 Task: In Heading Arial with underline. Font size of heading  '18'Font style of data Calibri. Font size of data  9Alignment of headline & data Align center. Fill color in heading,  RedFont color of data Black Apply border in Data No BorderIn the sheet   Sales data review book
Action: Mouse moved to (239, 470)
Screenshot: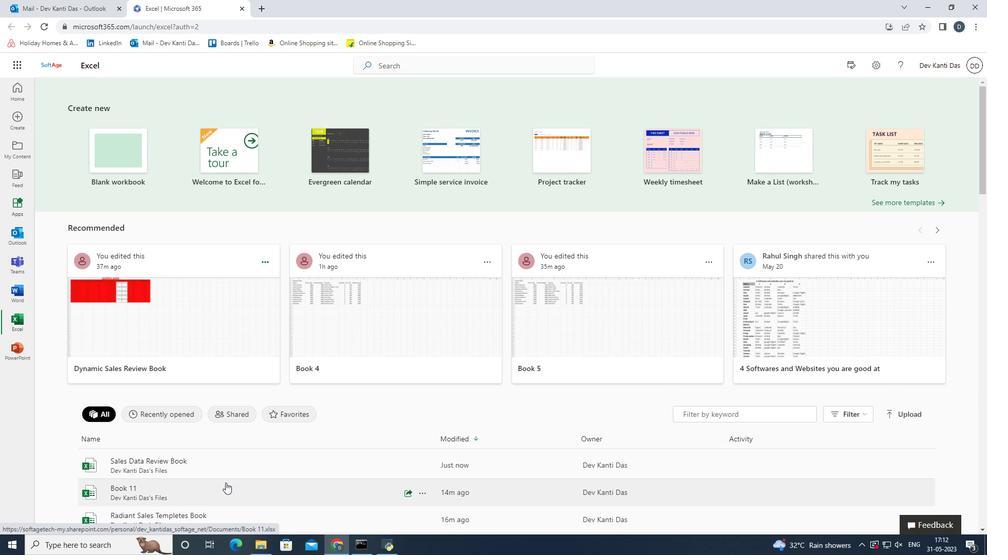 
Action: Mouse pressed left at (239, 470)
Screenshot: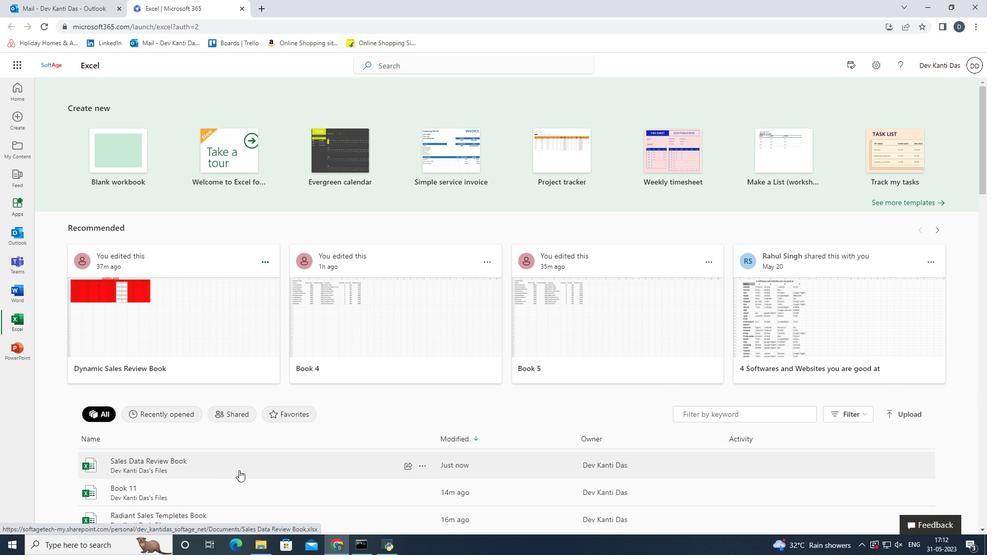 
Action: Mouse moved to (171, 107)
Screenshot: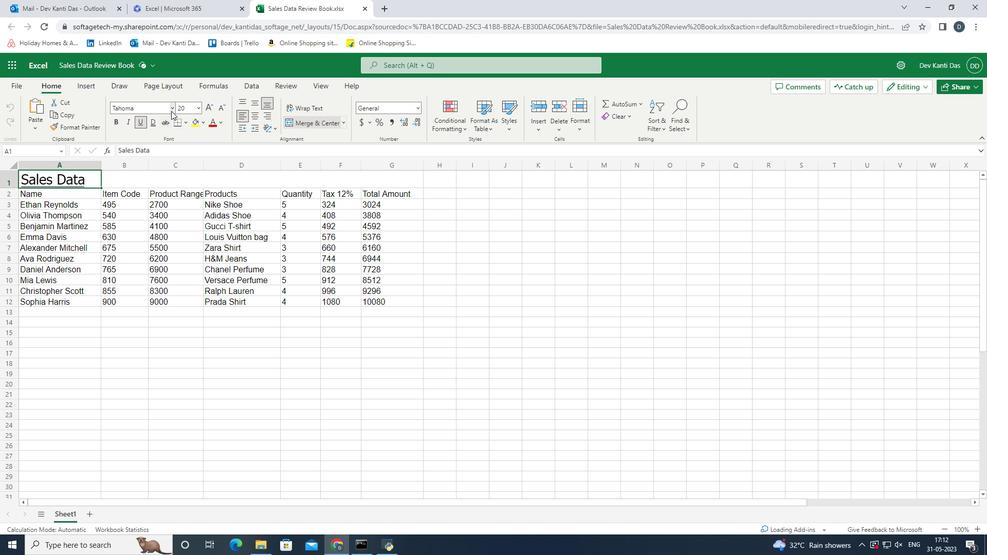 
Action: Mouse pressed left at (171, 107)
Screenshot: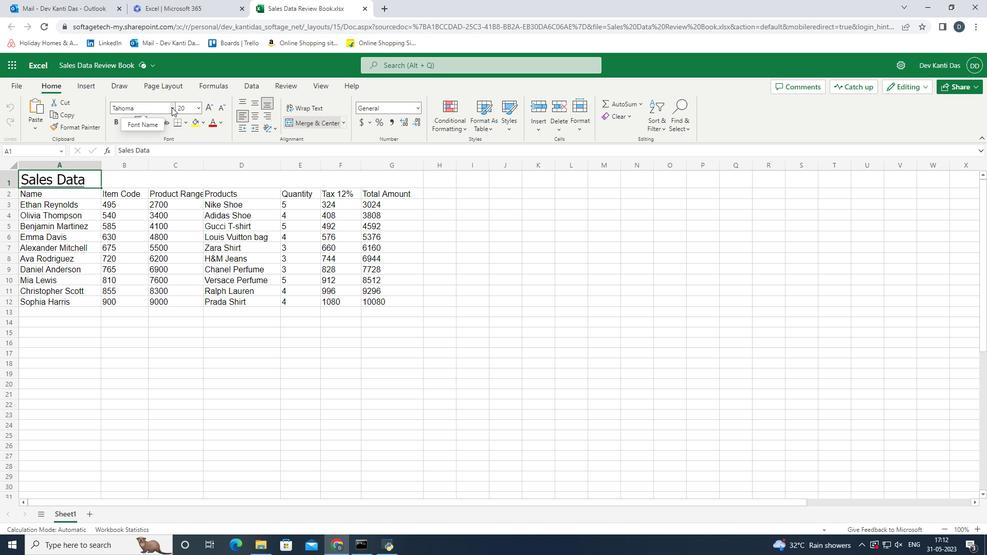 
Action: Mouse moved to (168, 152)
Screenshot: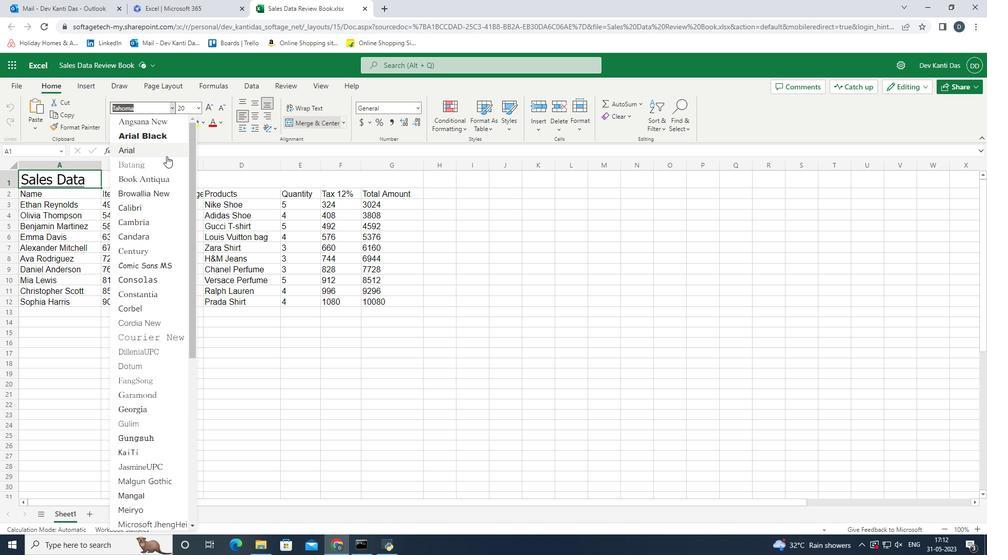 
Action: Mouse pressed left at (168, 152)
Screenshot: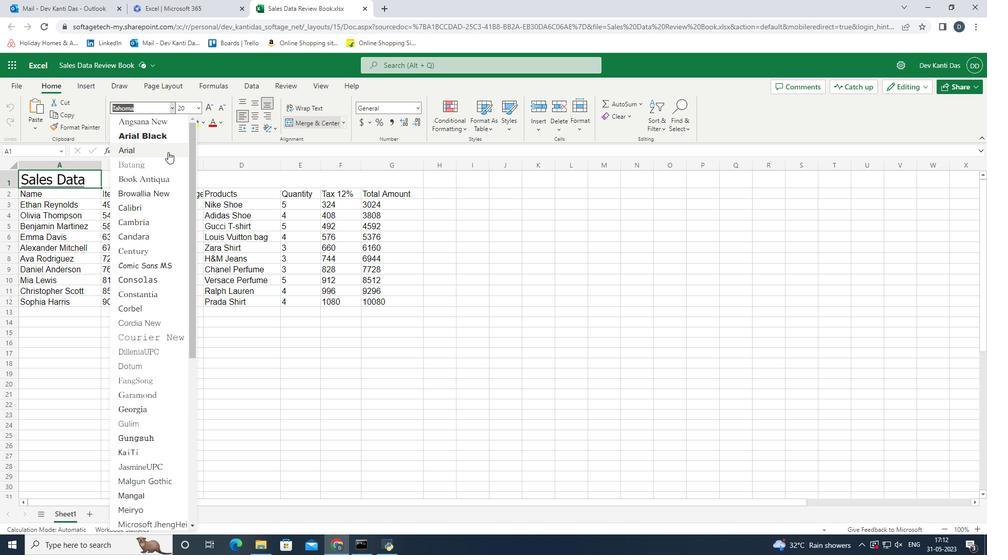 
Action: Mouse moved to (139, 119)
Screenshot: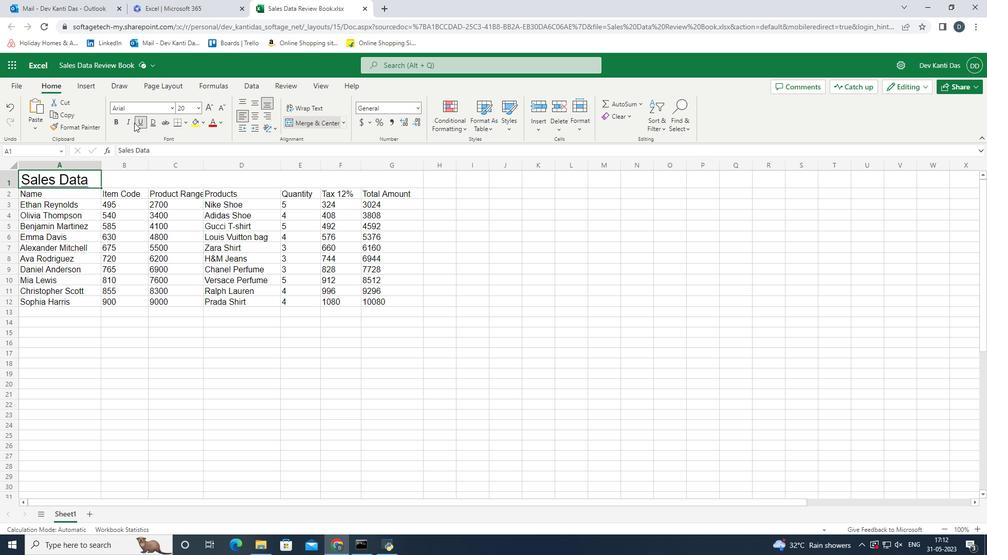 
Action: Mouse pressed left at (139, 119)
Screenshot: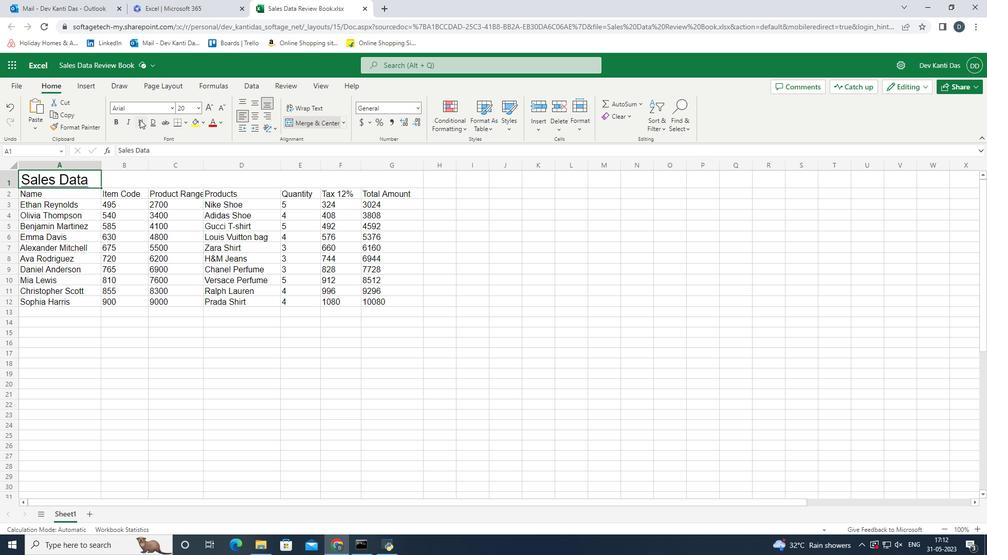 
Action: Mouse pressed left at (139, 119)
Screenshot: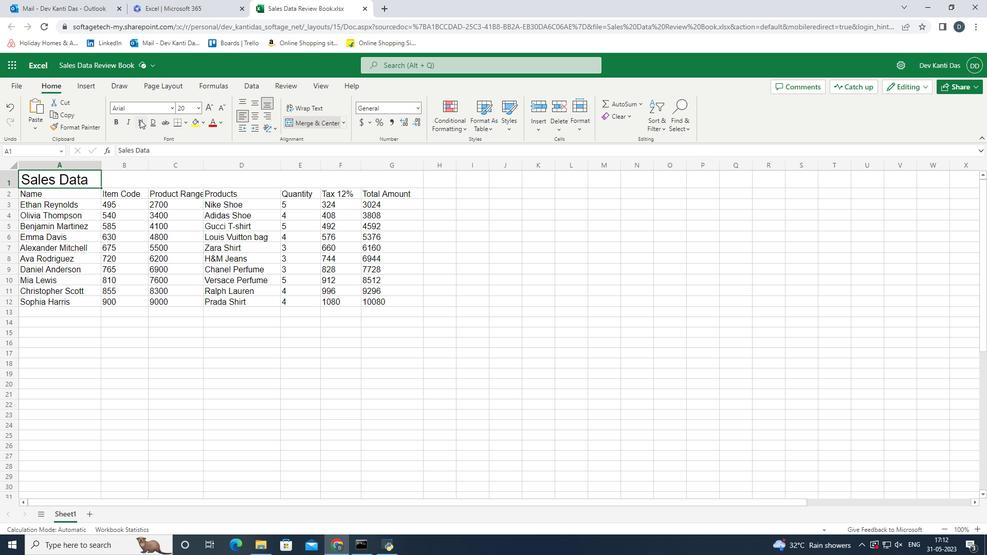 
Action: Mouse moved to (135, 181)
Screenshot: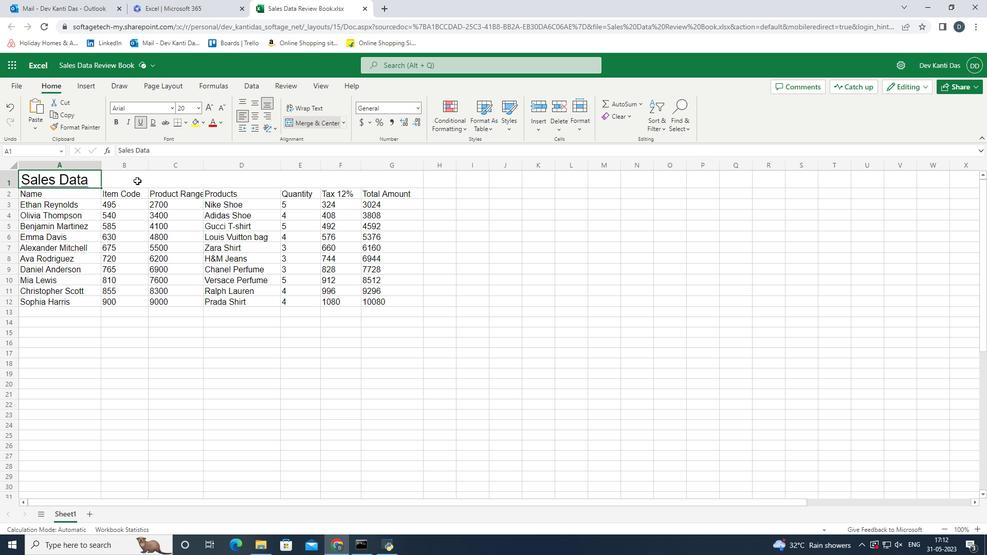 
Action: Mouse pressed left at (135, 181)
Screenshot: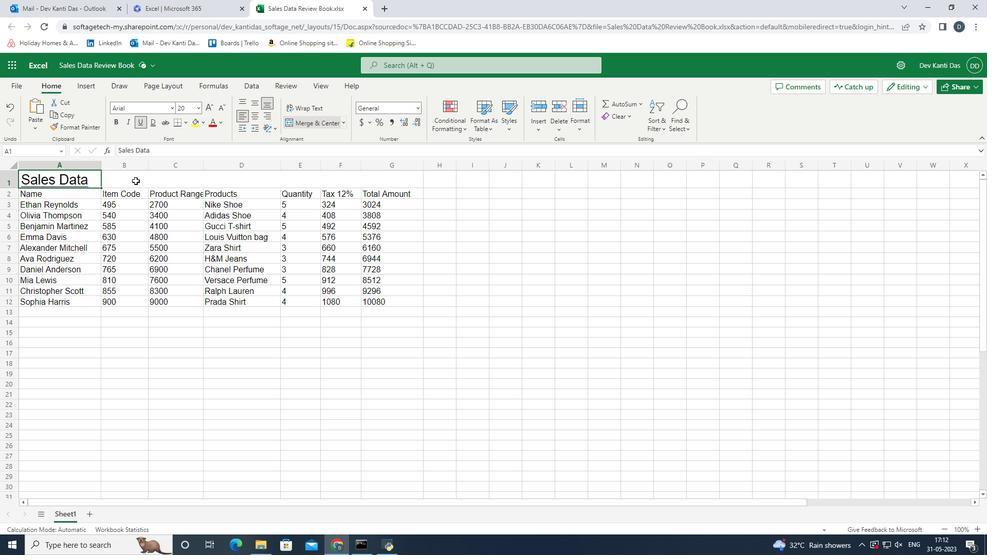 
Action: Mouse moved to (171, 108)
Screenshot: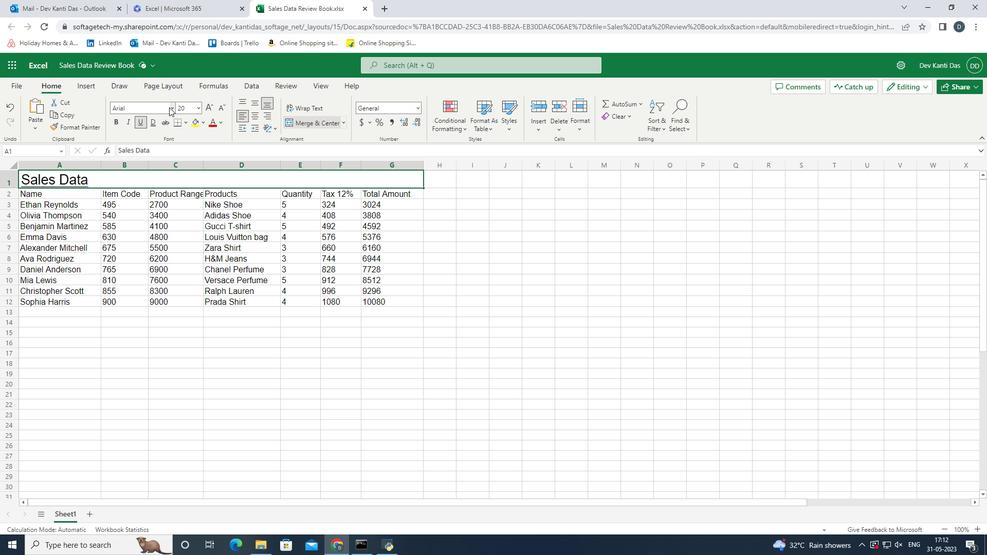 
Action: Mouse pressed left at (171, 108)
Screenshot: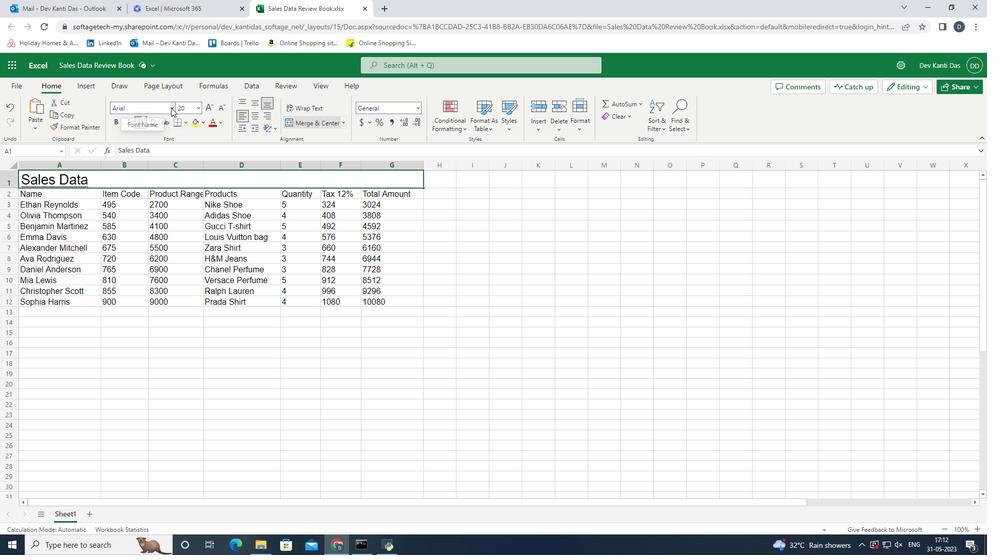 
Action: Mouse moved to (154, 150)
Screenshot: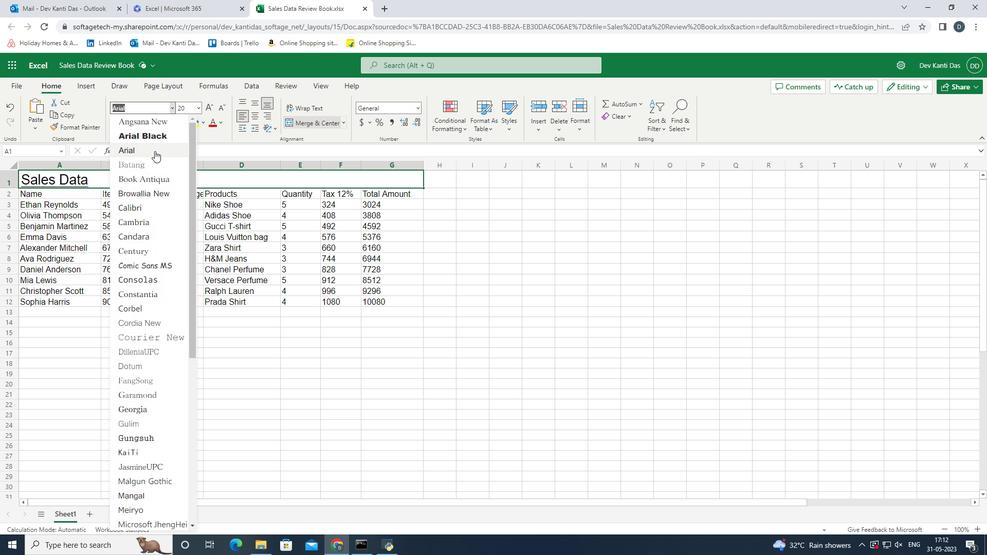
Action: Mouse pressed left at (154, 150)
Screenshot: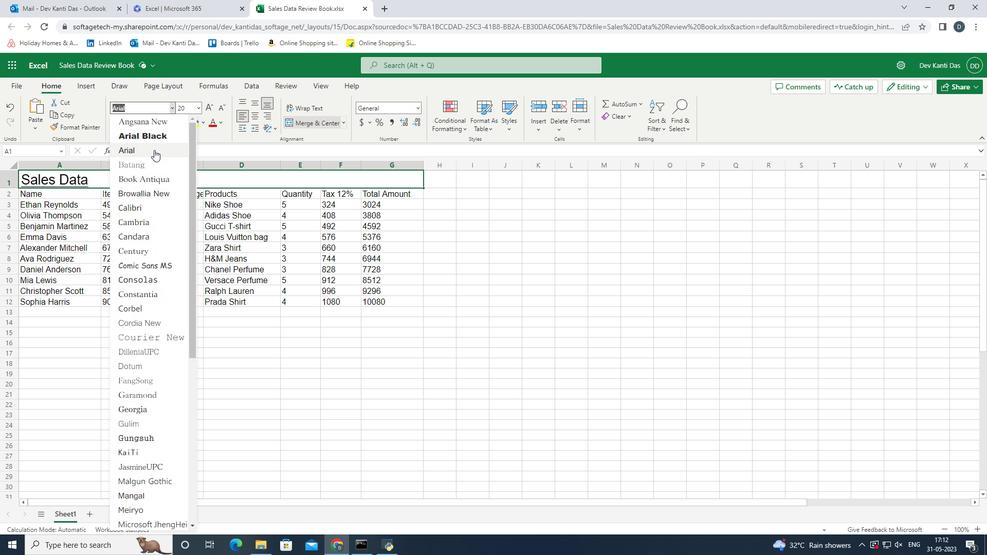
Action: Mouse moved to (200, 110)
Screenshot: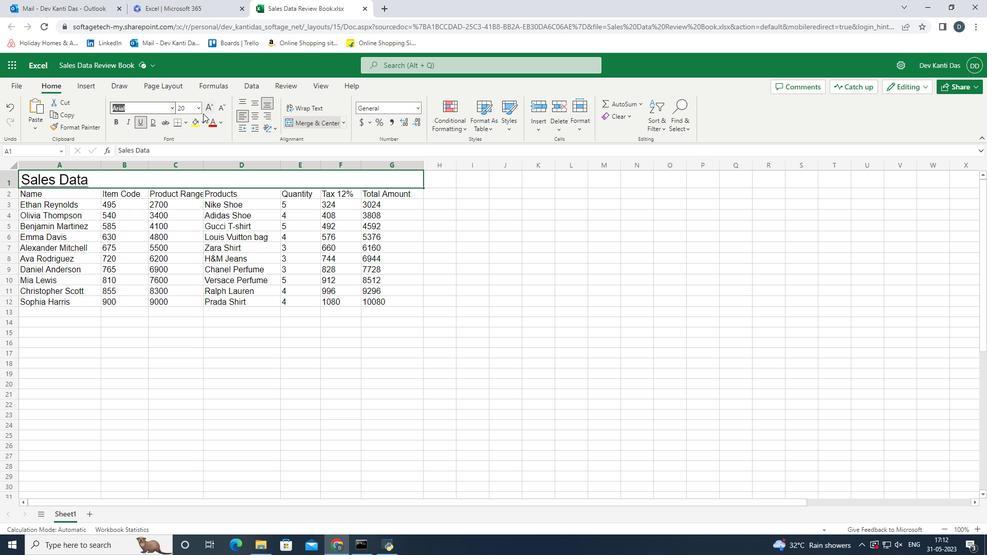 
Action: Mouse pressed left at (200, 110)
Screenshot: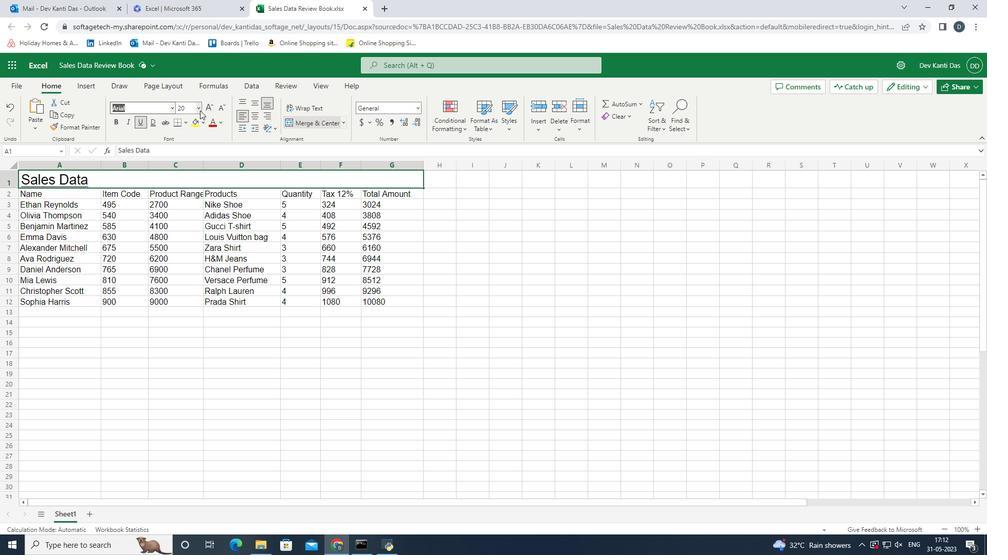 
Action: Mouse moved to (190, 220)
Screenshot: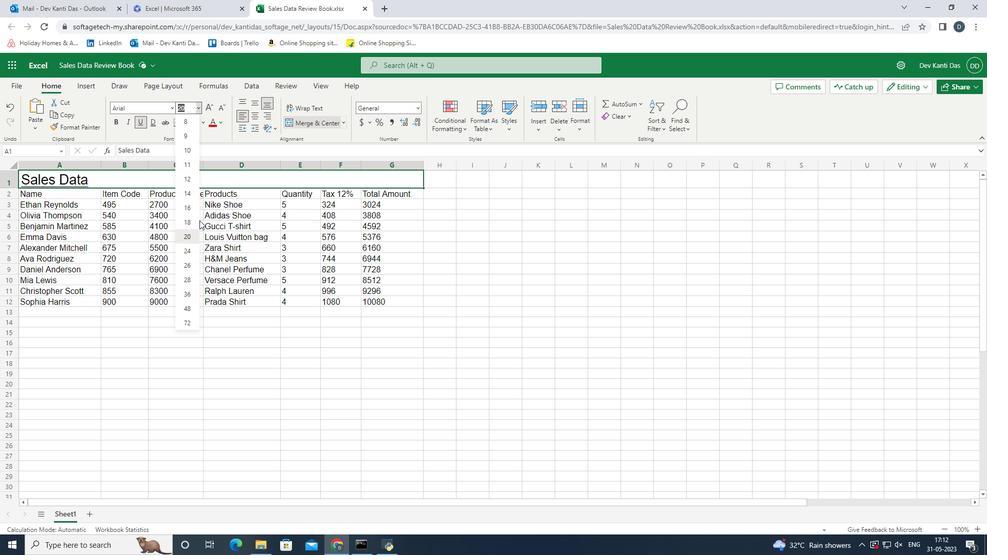 
Action: Mouse pressed left at (190, 220)
Screenshot: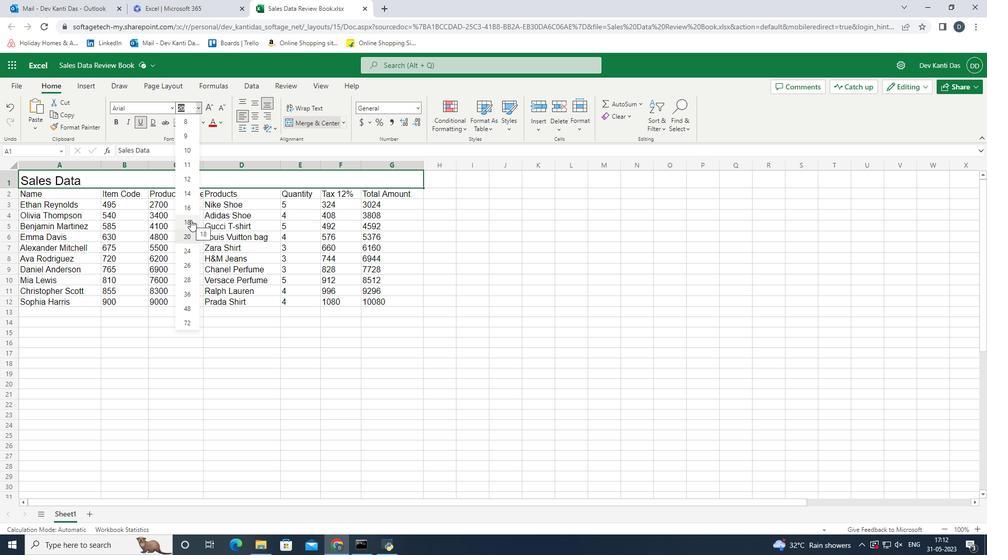 
Action: Mouse moved to (70, 192)
Screenshot: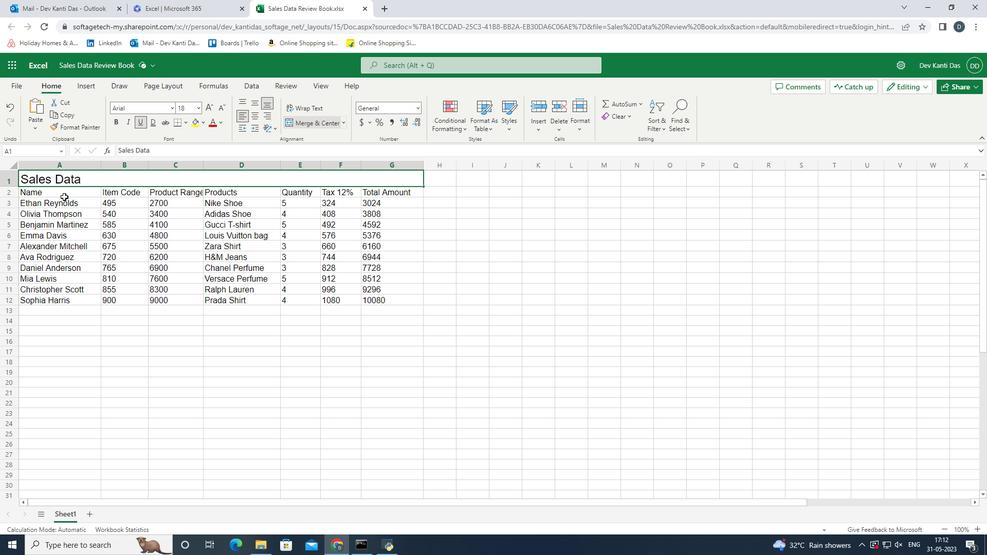 
Action: Mouse pressed left at (70, 192)
Screenshot: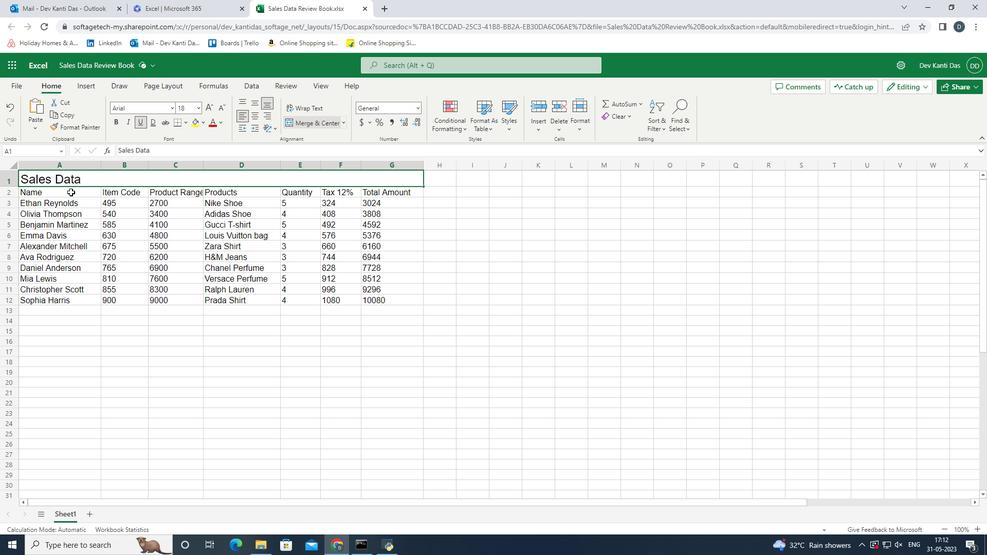 
Action: Mouse pressed left at (70, 192)
Screenshot: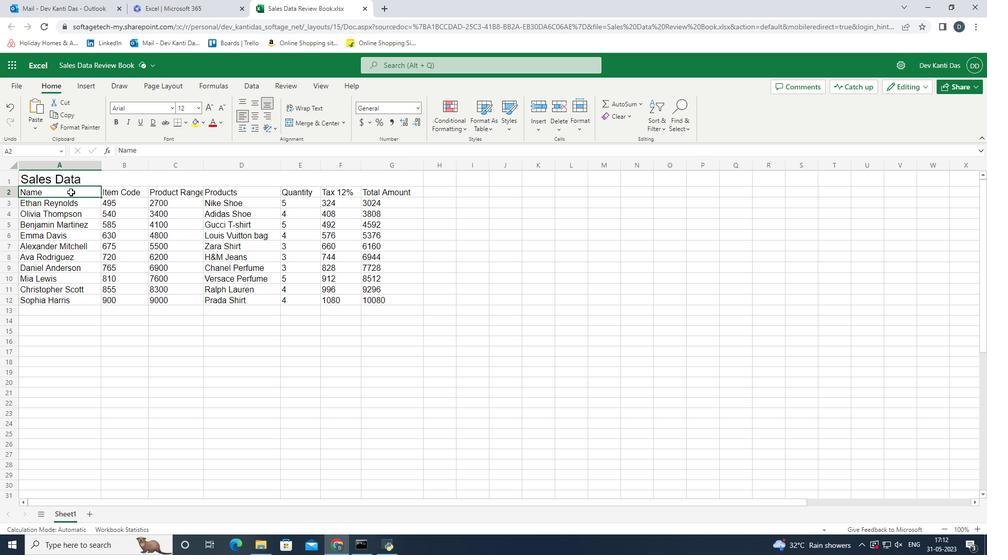 
Action: Mouse moved to (173, 109)
Screenshot: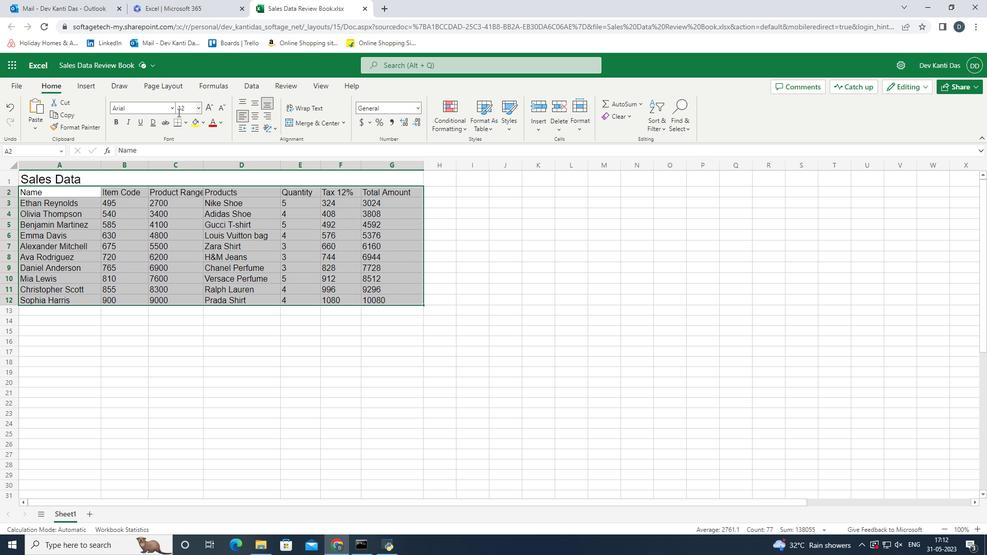 
Action: Mouse pressed left at (173, 109)
Screenshot: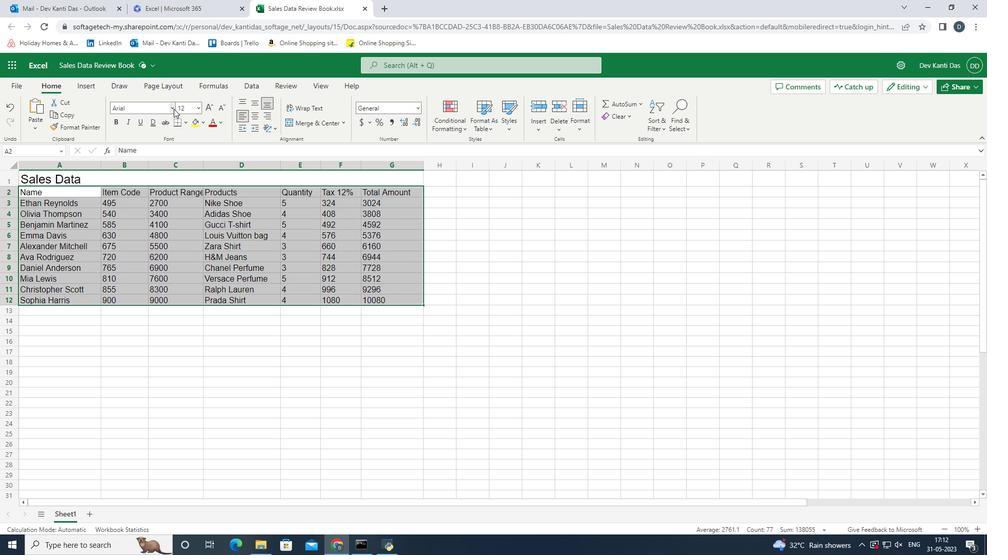 
Action: Mouse moved to (166, 205)
Screenshot: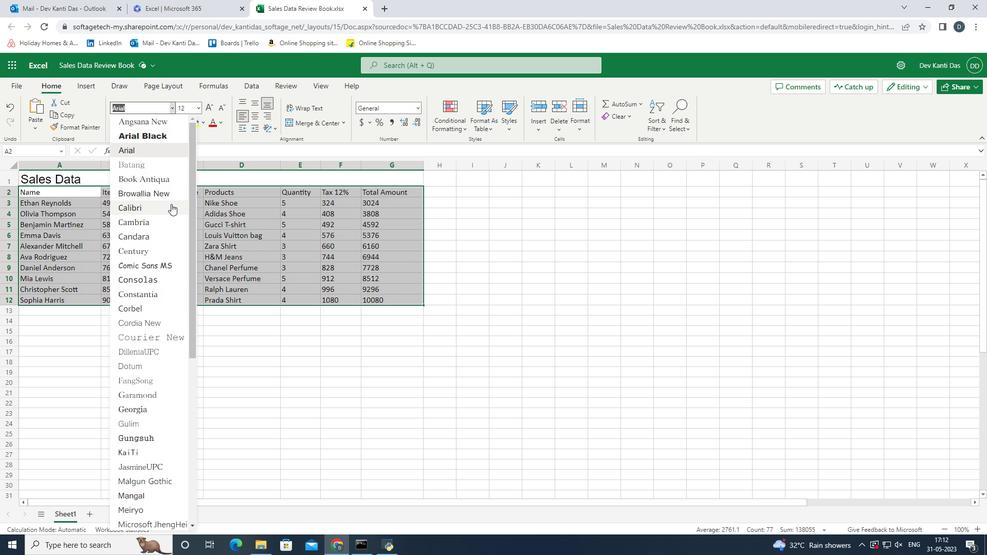 
Action: Mouse pressed left at (166, 205)
Screenshot: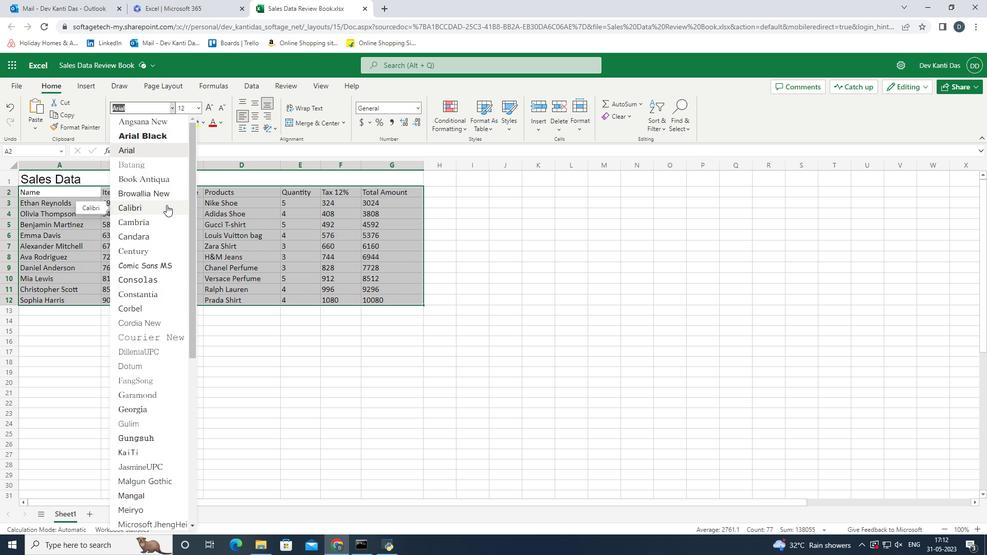 
Action: Mouse moved to (198, 104)
Screenshot: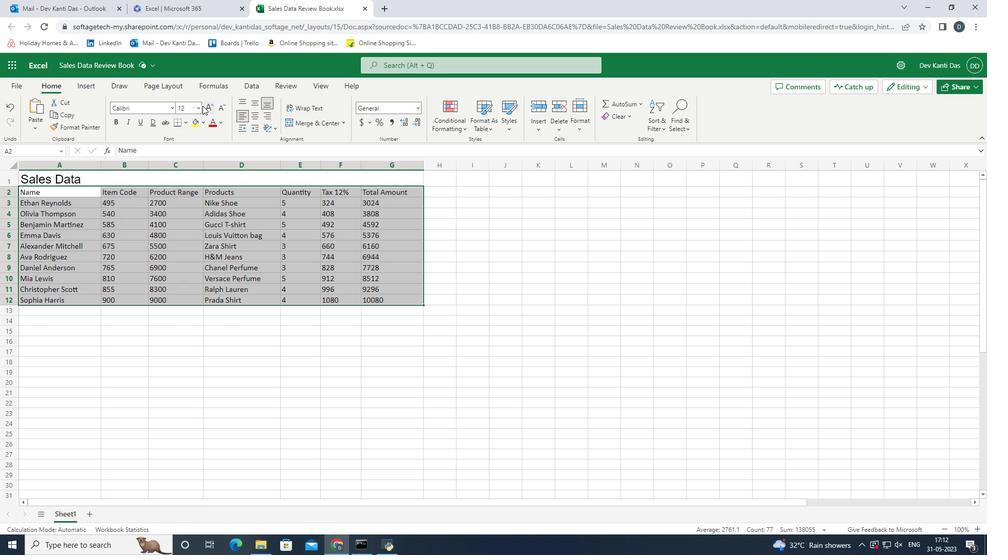 
Action: Mouse pressed left at (198, 104)
Screenshot: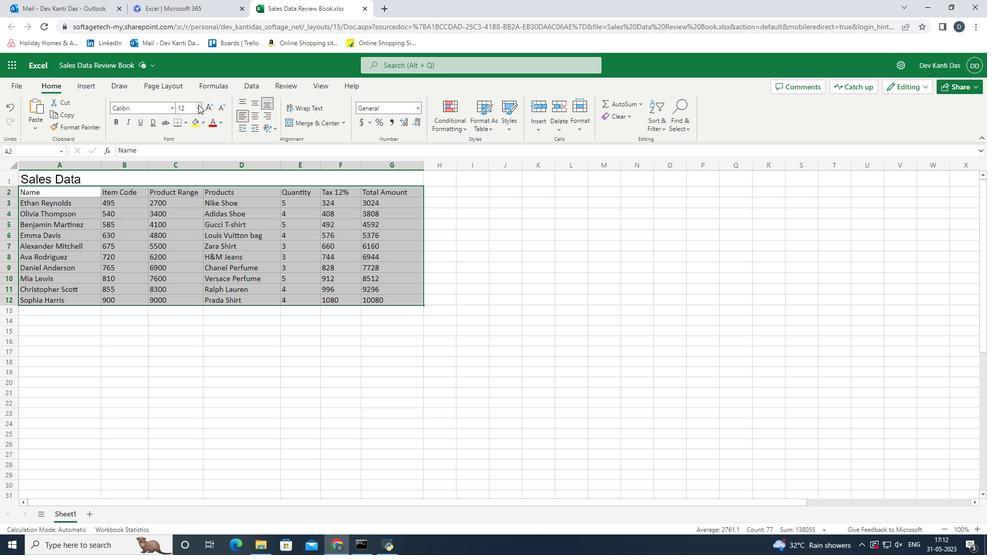 
Action: Mouse moved to (185, 139)
Screenshot: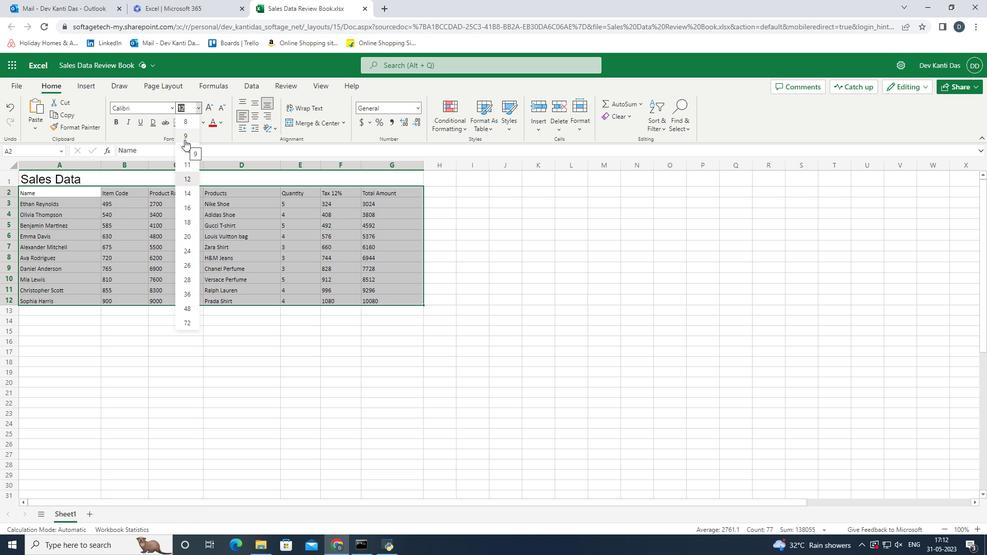 
Action: Mouse pressed left at (185, 139)
Screenshot: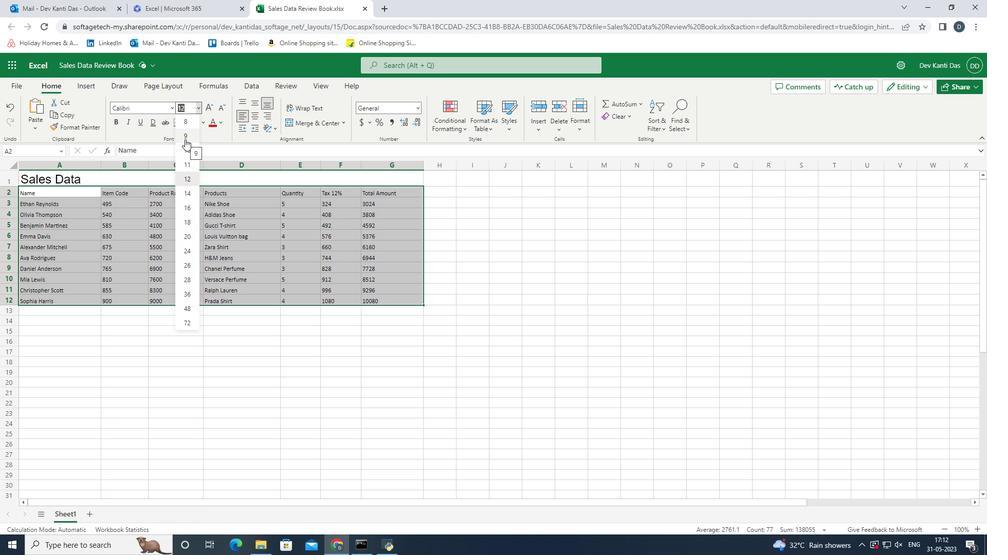 
Action: Mouse moved to (180, 178)
Screenshot: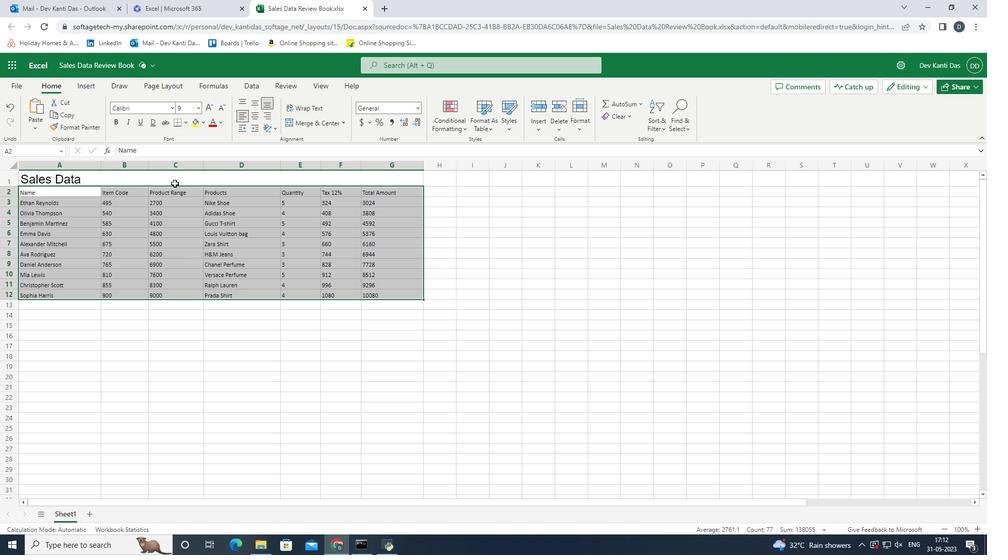 
Action: Mouse pressed left at (180, 178)
Screenshot: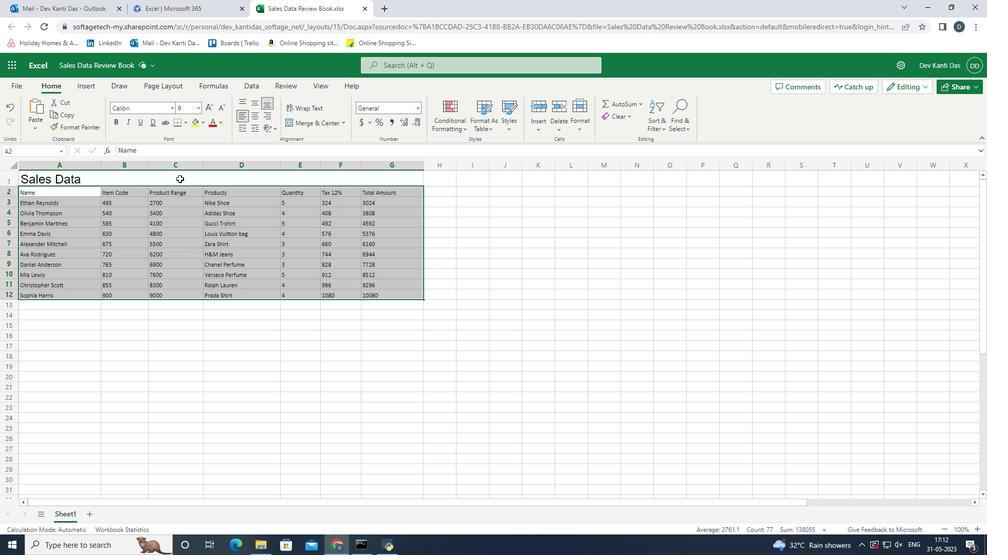 
Action: Mouse pressed left at (180, 178)
Screenshot: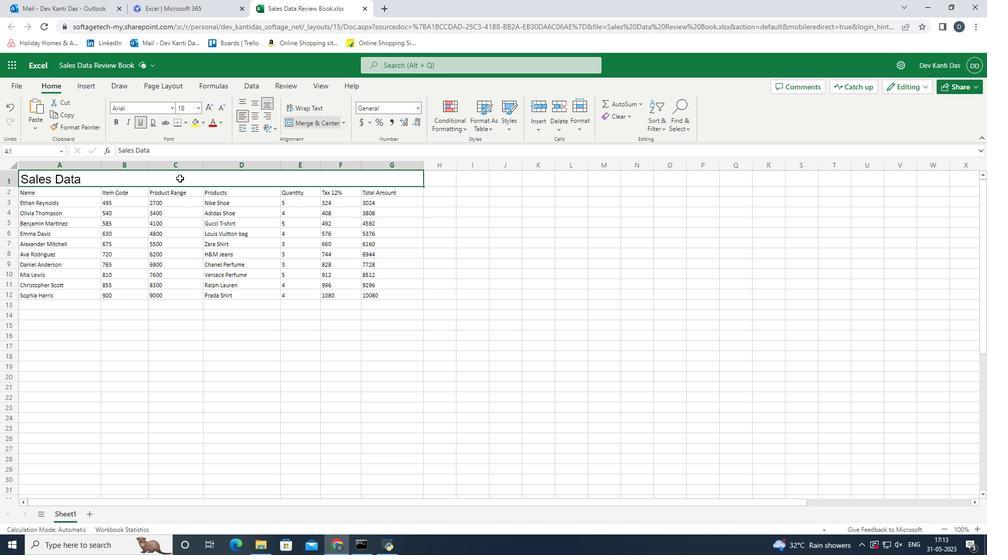 
Action: Mouse moved to (253, 115)
Screenshot: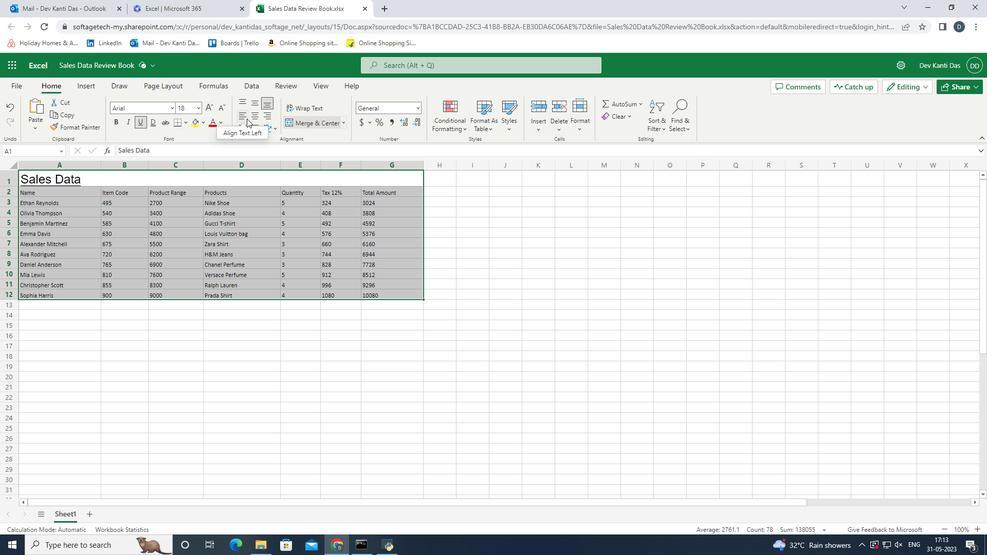 
Action: Mouse pressed left at (253, 115)
Screenshot: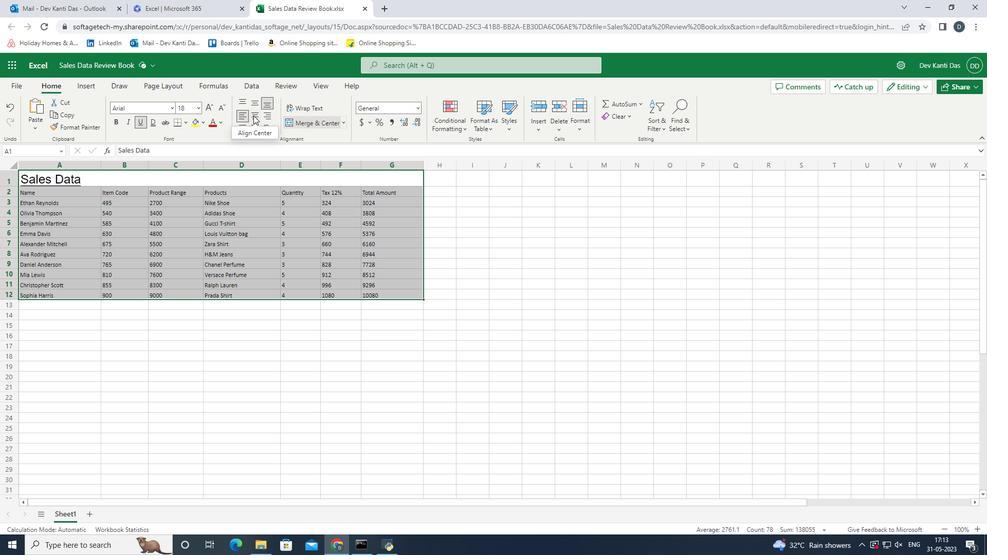 
Action: Mouse moved to (278, 175)
Screenshot: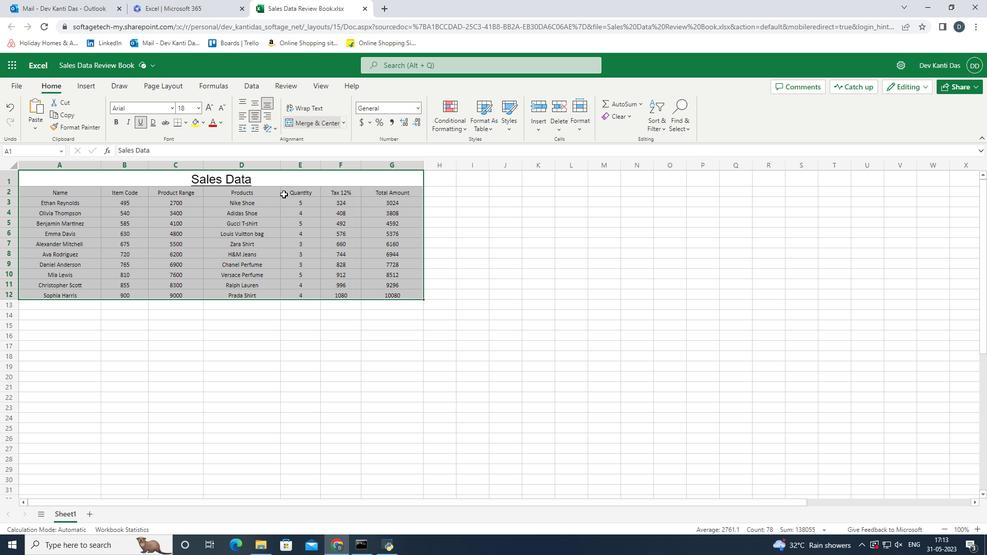 
Action: Mouse pressed left at (278, 175)
Screenshot: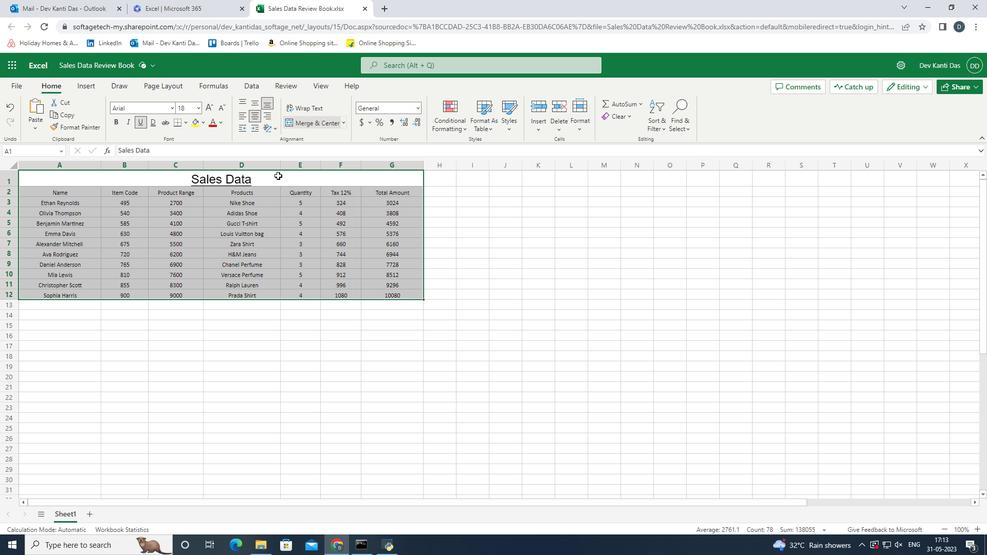 
Action: Mouse moved to (216, 121)
Screenshot: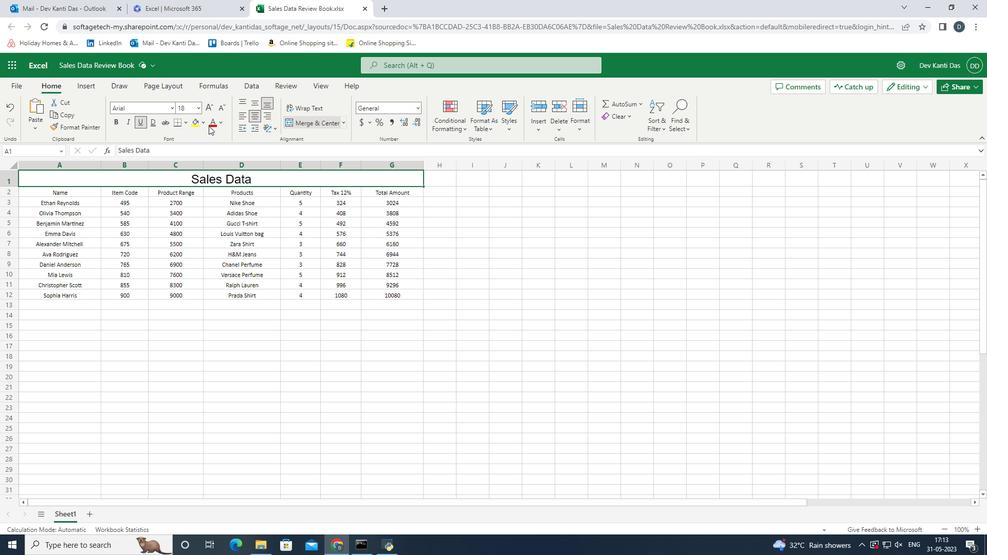 
Action: Mouse pressed left at (216, 121)
Screenshot: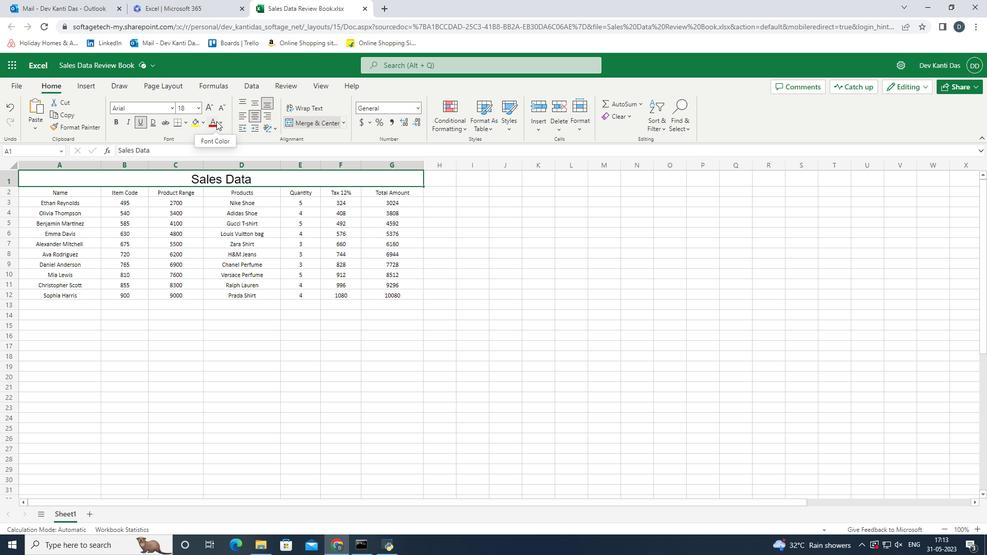 
Action: Mouse moved to (83, 190)
Screenshot: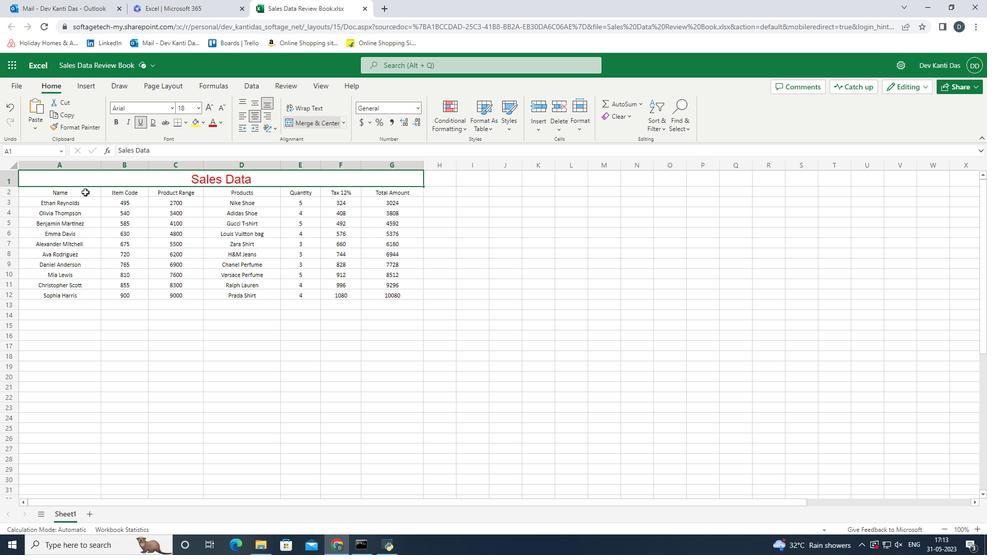 
Action: Mouse pressed left at (83, 190)
Screenshot: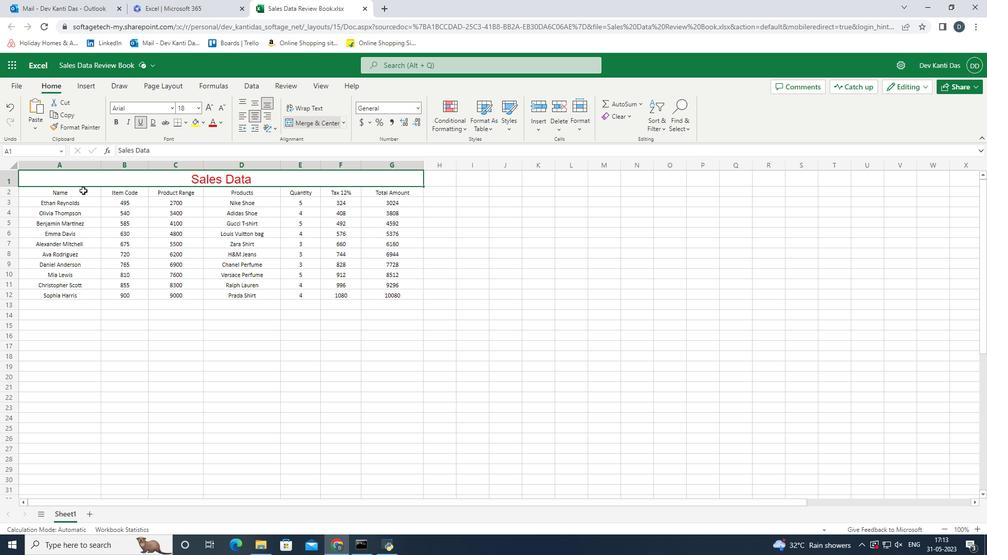 
Action: Mouse pressed left at (83, 190)
Screenshot: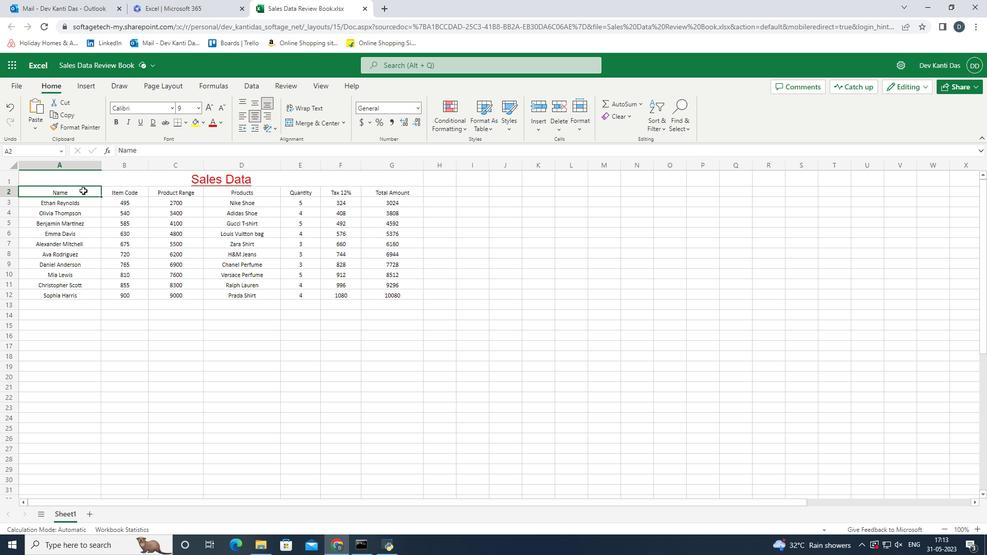 
Action: Mouse moved to (221, 123)
Screenshot: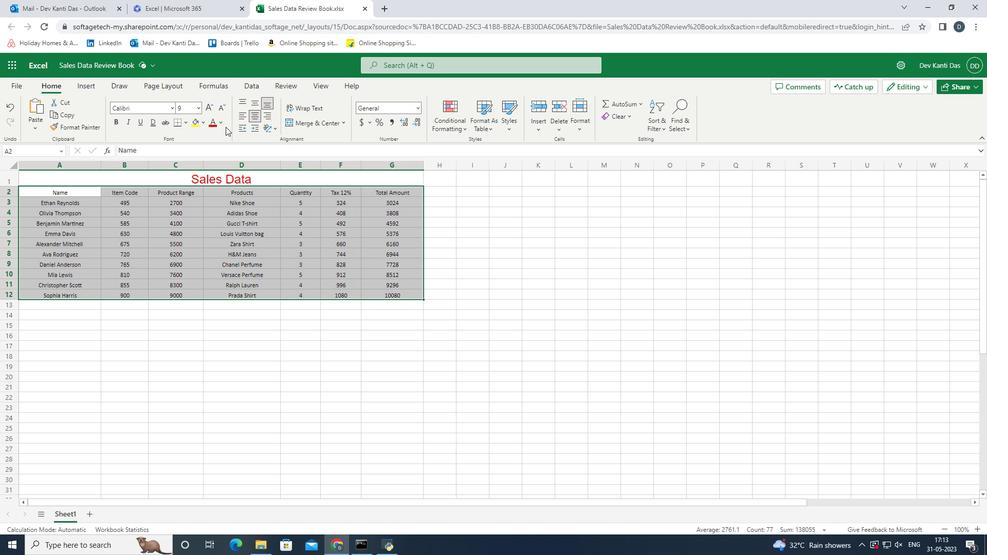 
Action: Mouse pressed left at (221, 123)
Screenshot: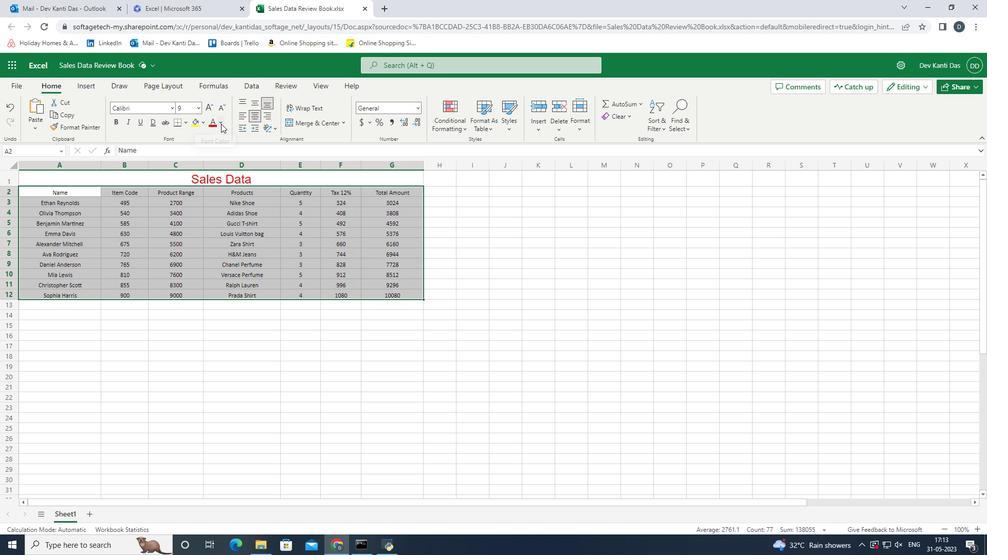 
Action: Mouse moved to (229, 168)
Screenshot: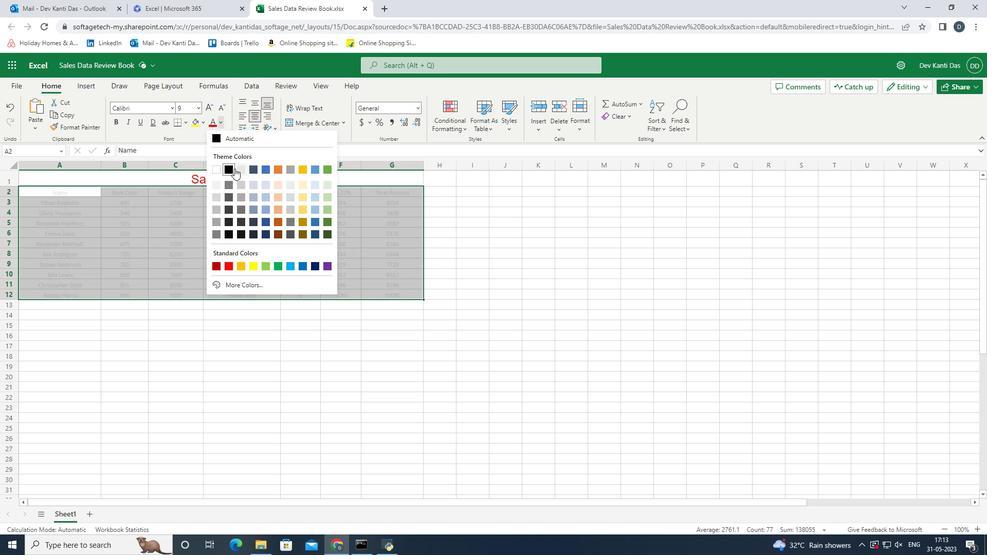 
Action: Mouse pressed left at (229, 168)
Screenshot: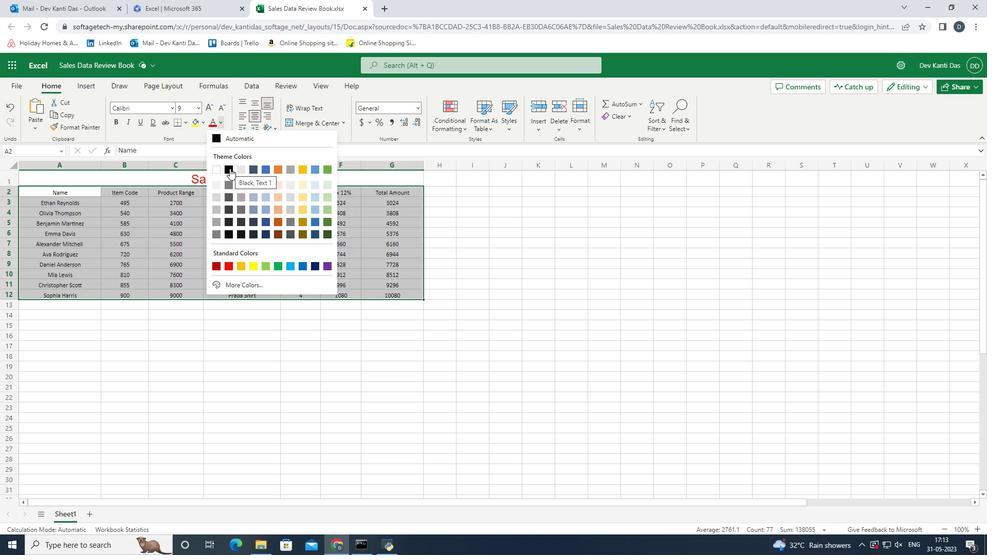 
Action: Mouse moved to (404, 292)
Screenshot: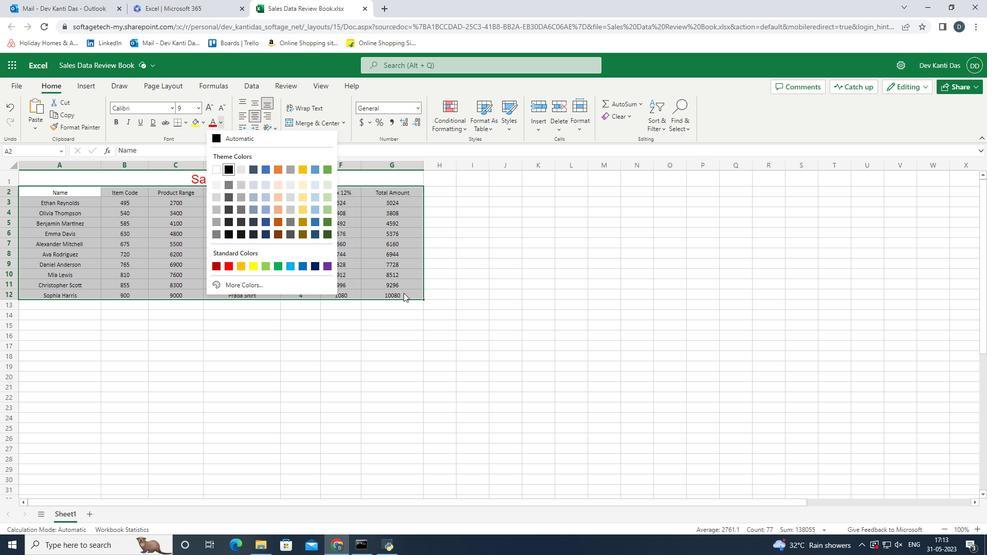 
Action: Mouse pressed left at (404, 292)
Screenshot: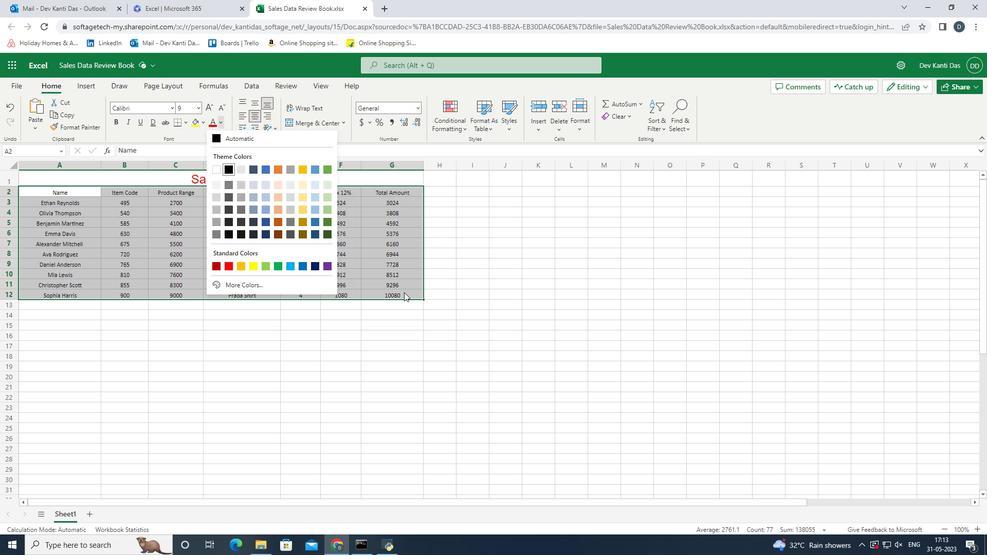 
Action: Mouse moved to (184, 126)
Screenshot: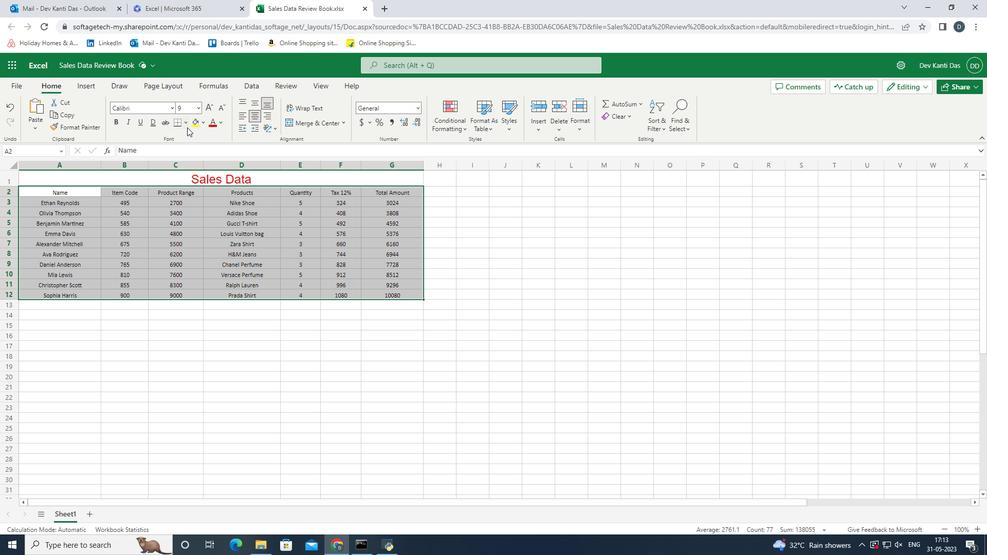 
Action: Mouse pressed left at (184, 126)
Screenshot: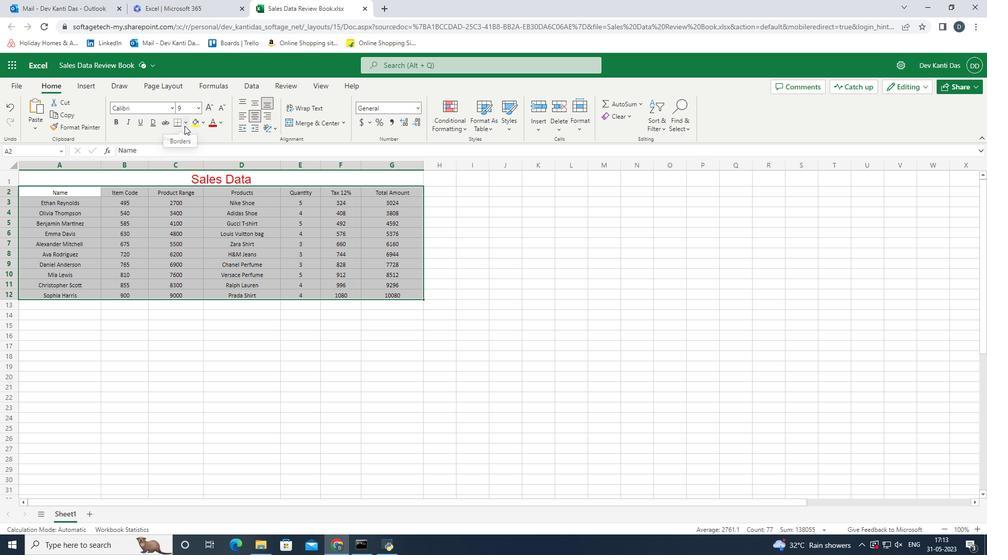 
Action: Mouse moved to (185, 144)
Screenshot: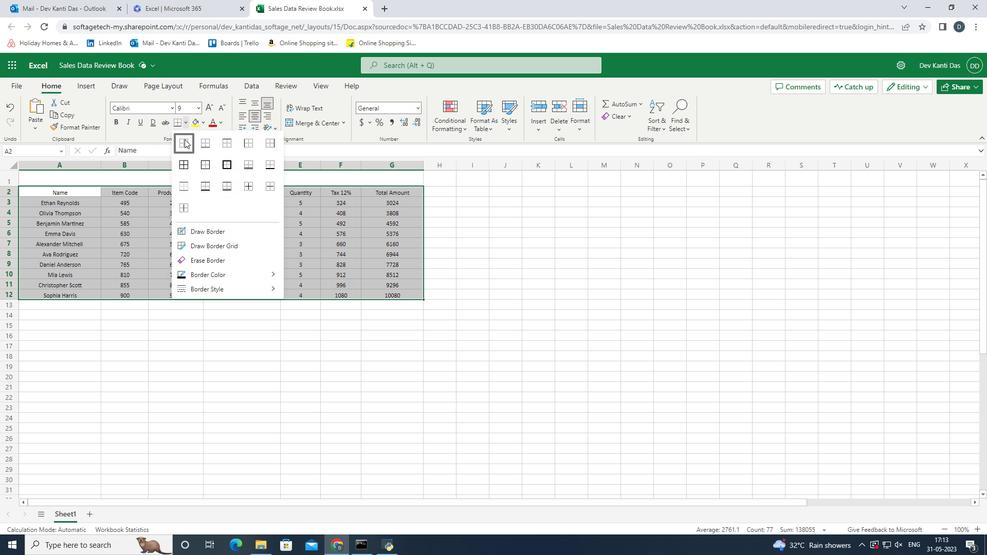 
Action: Mouse pressed left at (185, 144)
Screenshot: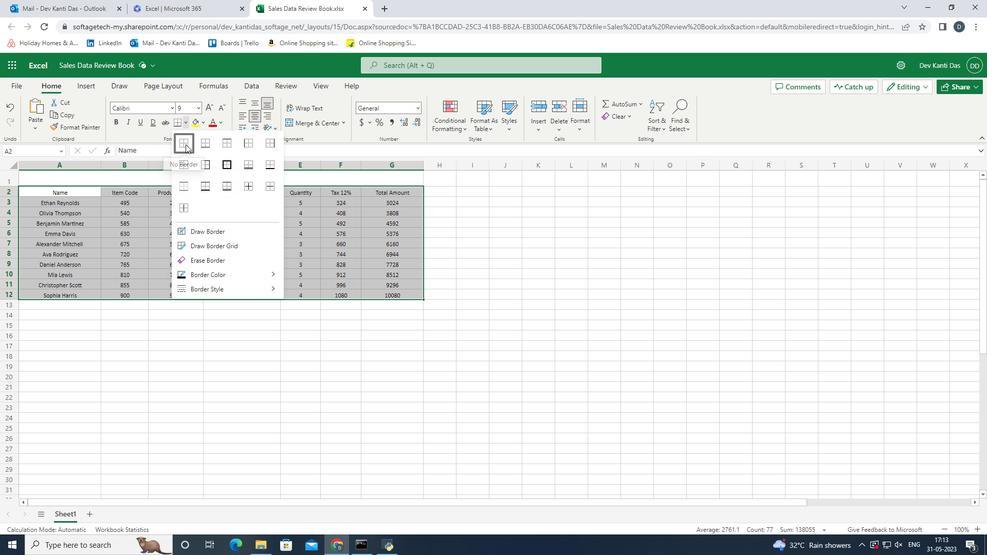 
Action: Mouse moved to (174, 123)
Screenshot: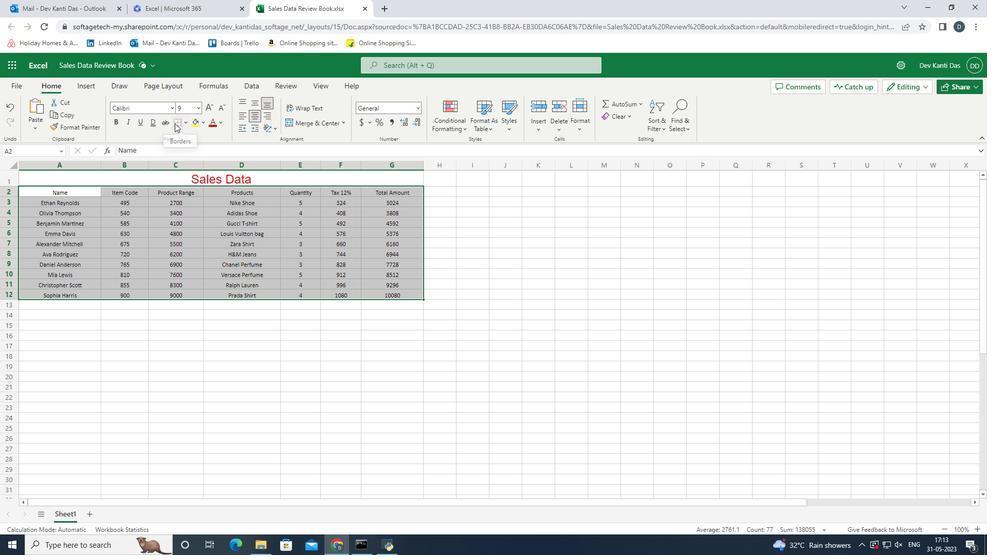 
Action: Mouse pressed left at (174, 123)
Screenshot: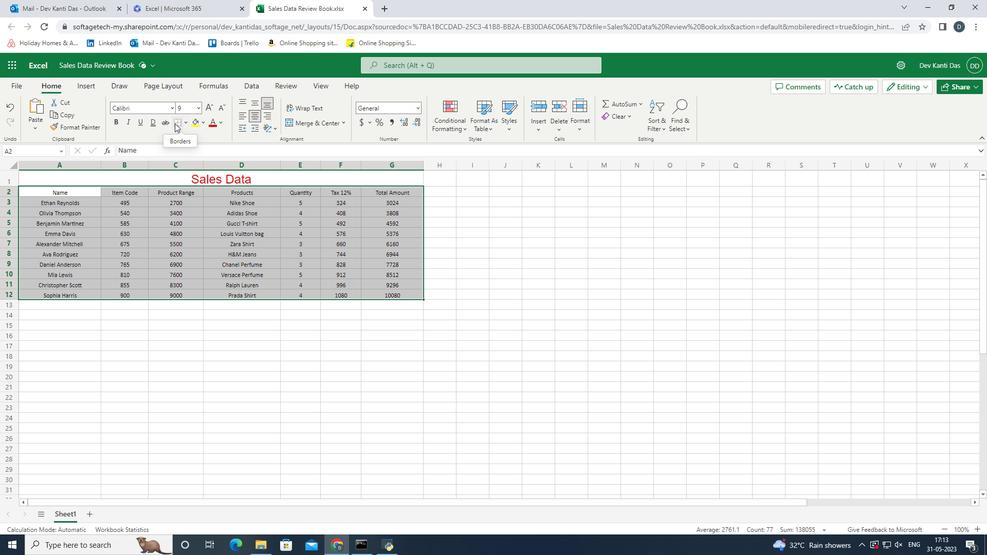 
Action: Mouse pressed left at (174, 123)
Screenshot: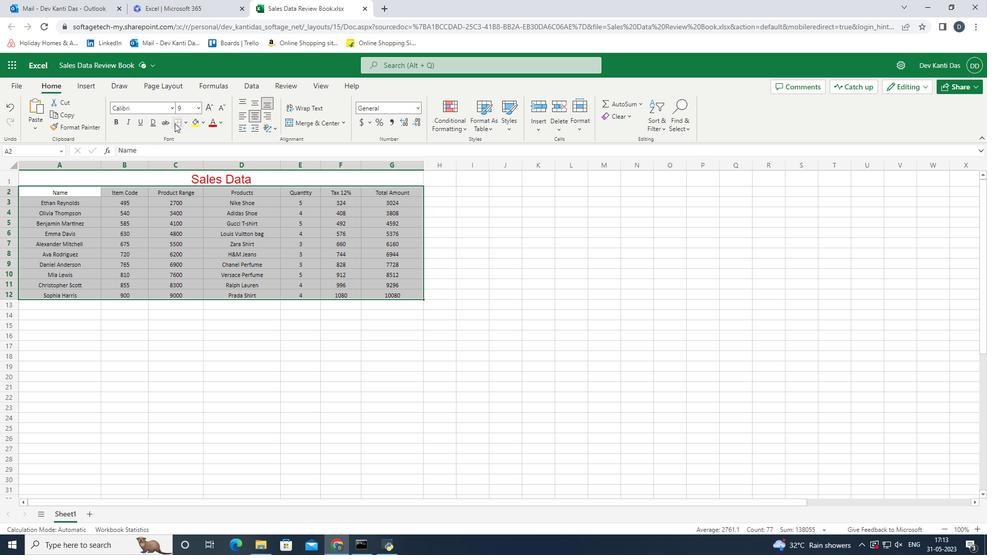 
Action: Mouse moved to (388, 292)
Screenshot: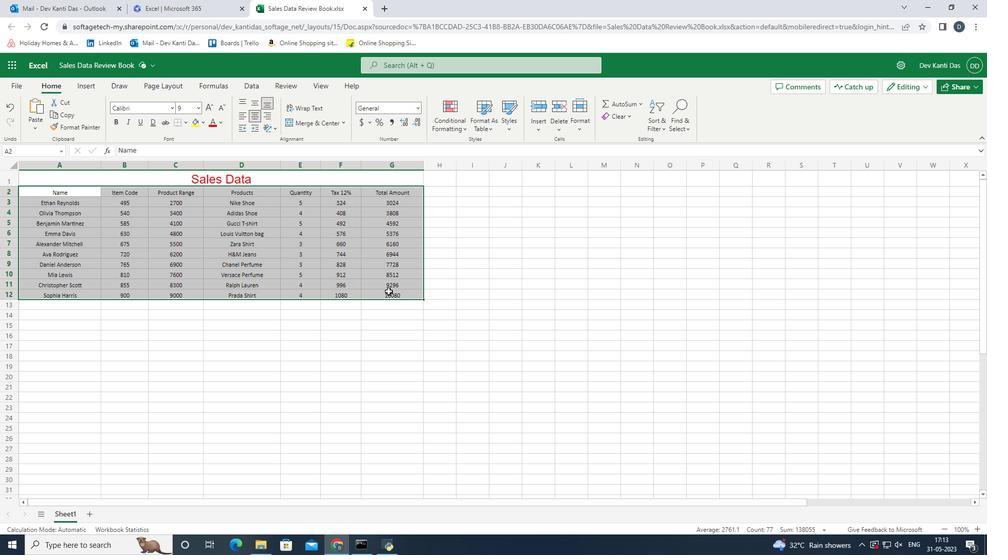 
Action: Mouse pressed left at (388, 292)
Screenshot: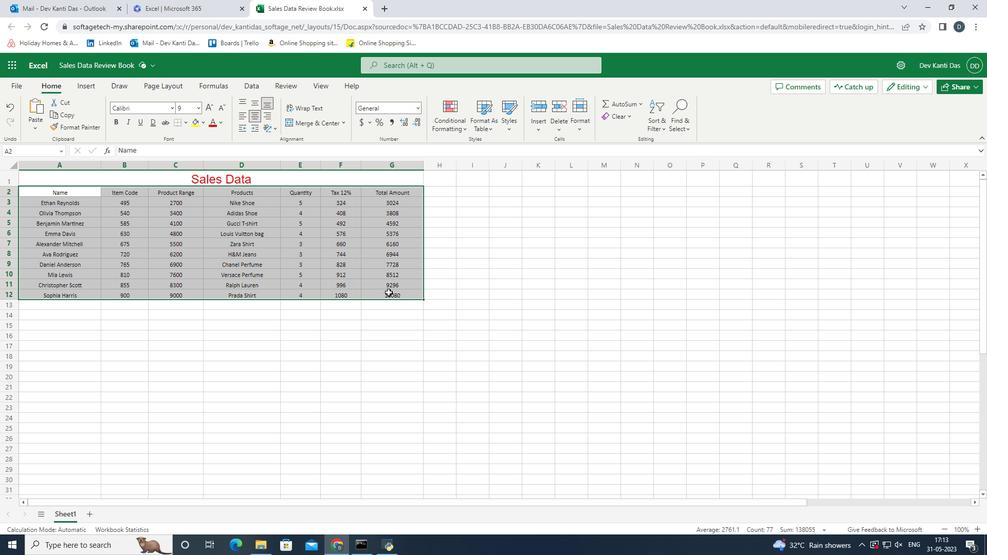
Action: Mouse moved to (484, 290)
Screenshot: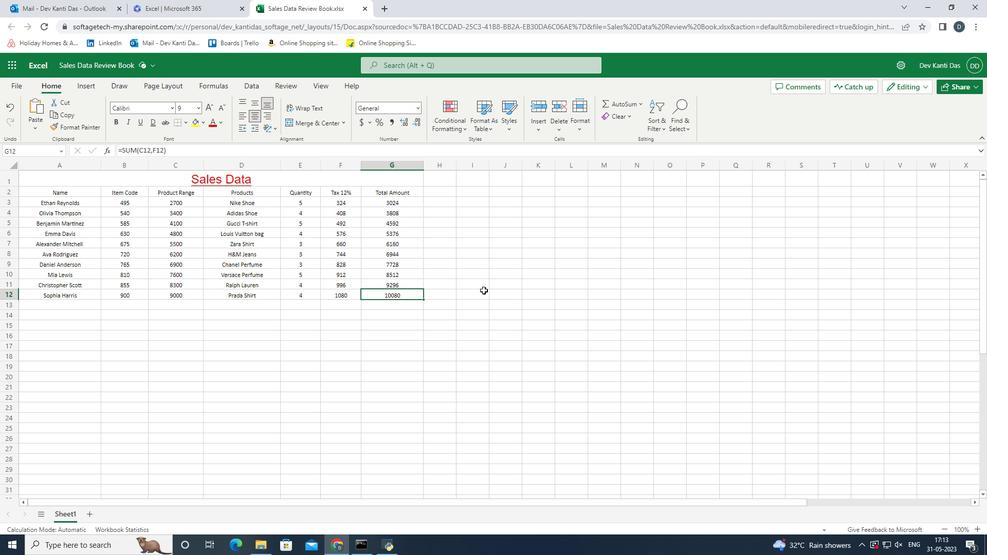 
